 Task: Snap to guides.
Action: Mouse moved to (107, 74)
Screenshot: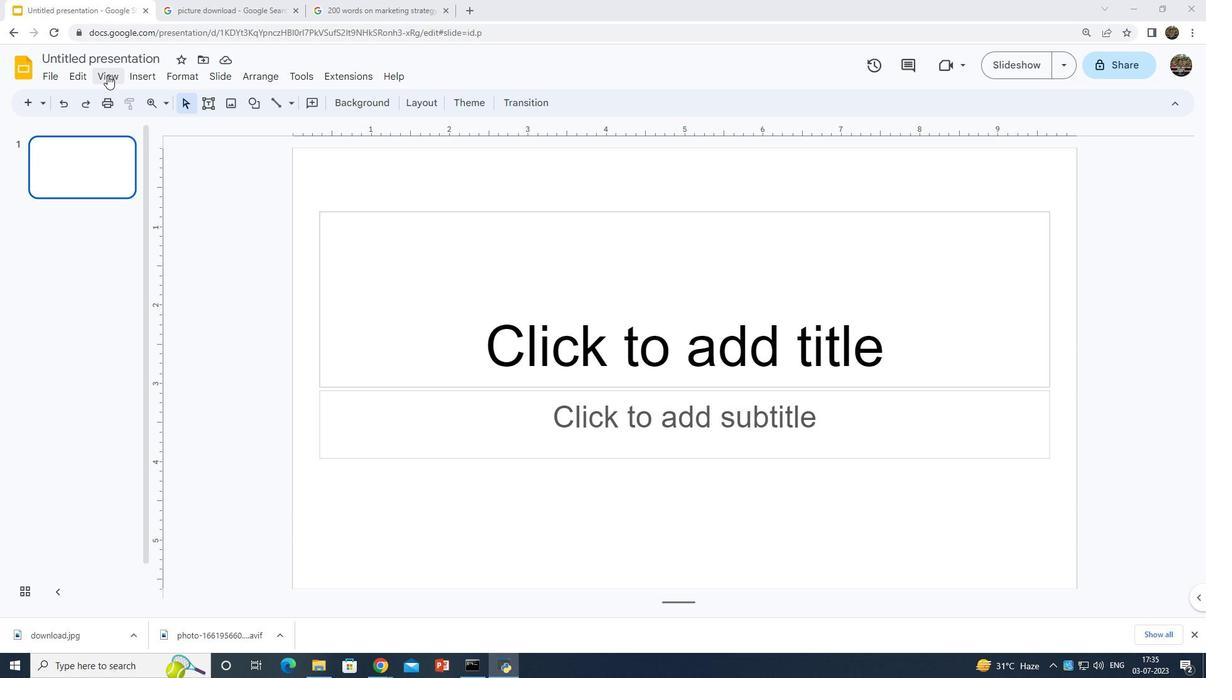 
Action: Mouse pressed left at (107, 74)
Screenshot: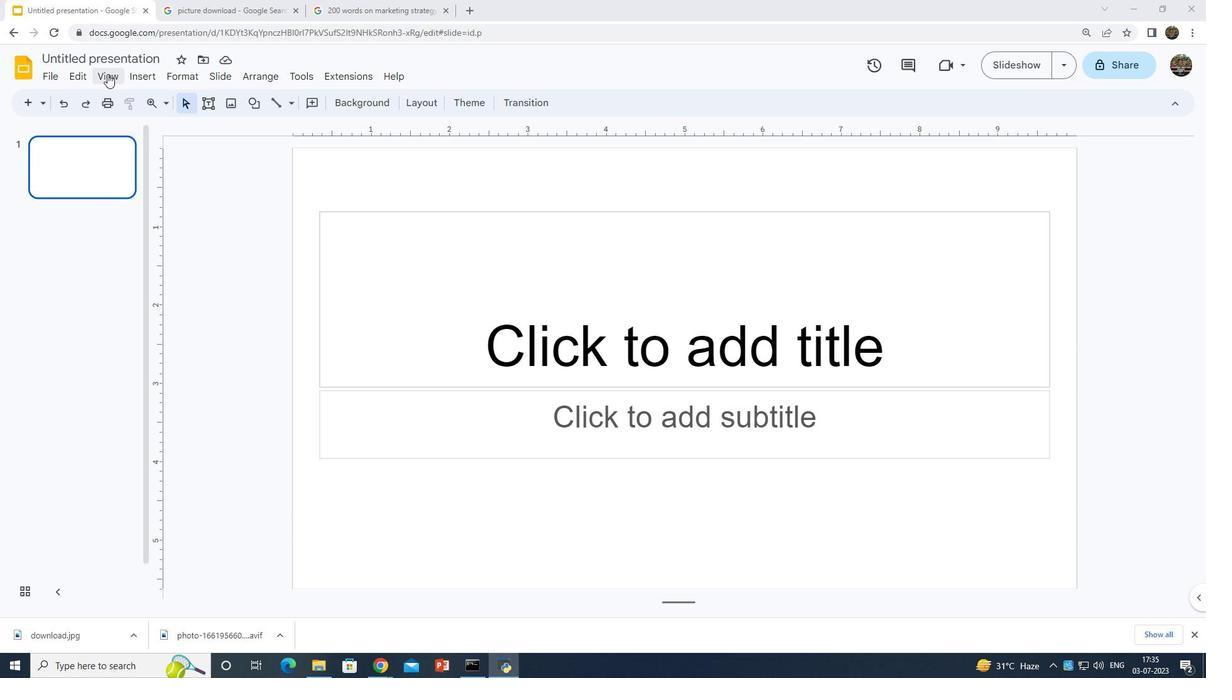 
Action: Mouse moved to (270, 257)
Screenshot: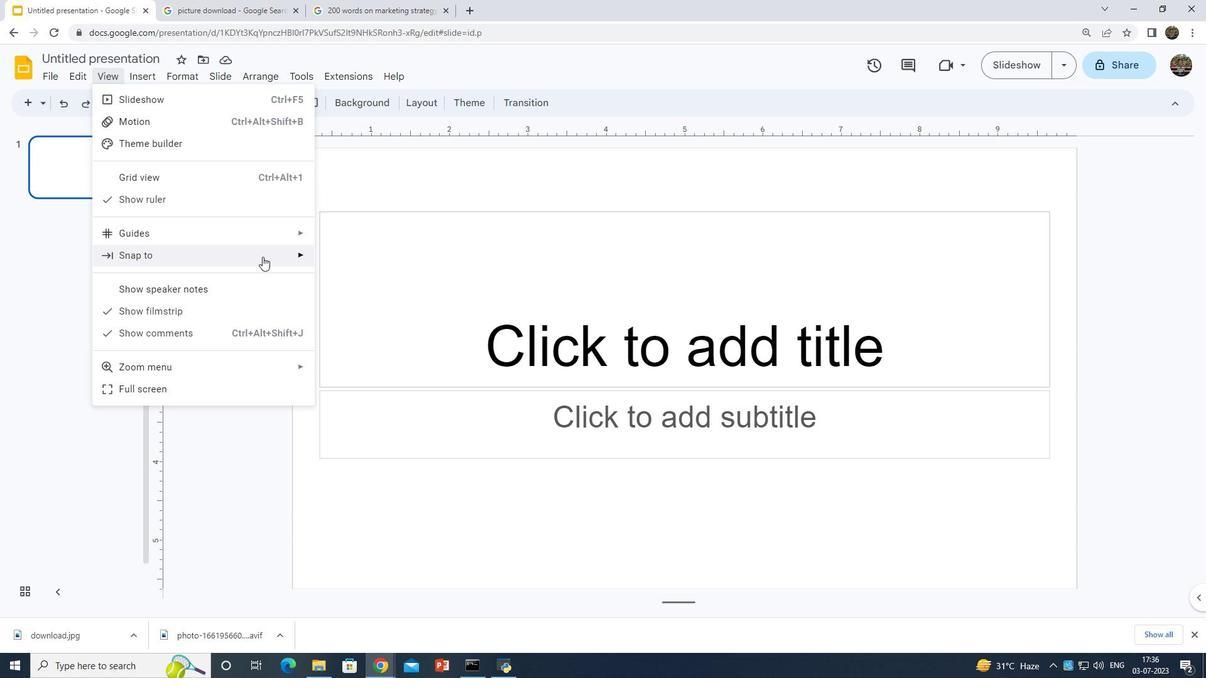 
Action: Mouse pressed left at (270, 257)
Screenshot: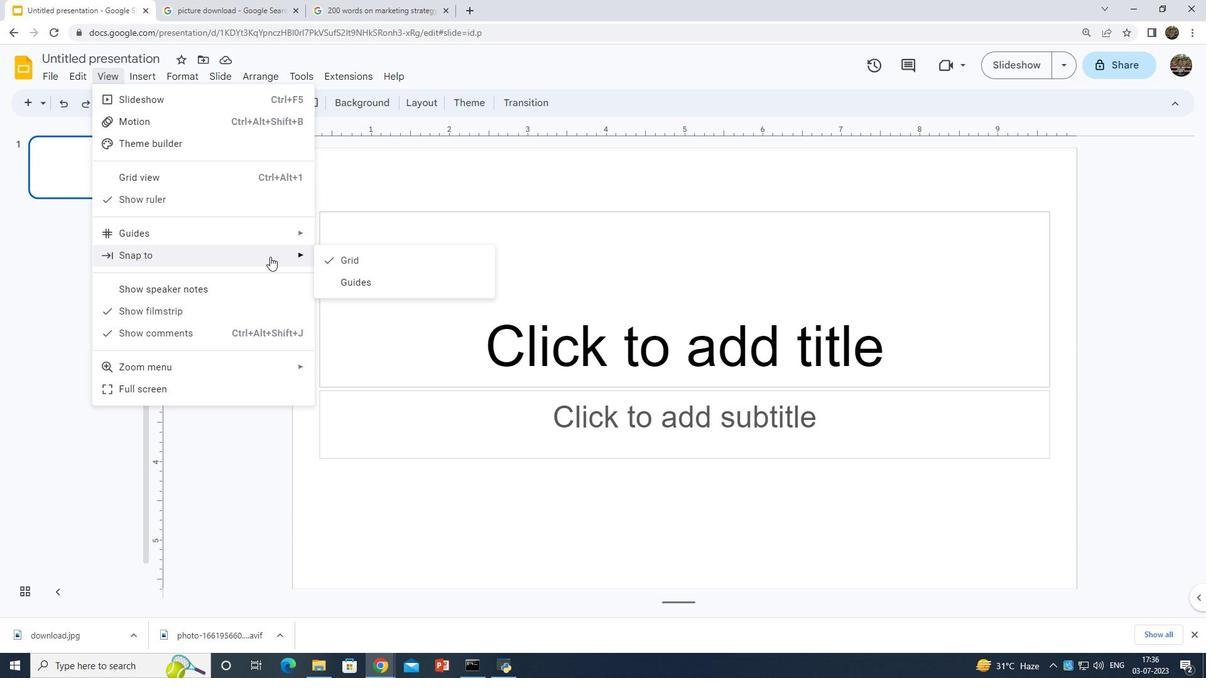 
Action: Mouse moved to (374, 278)
Screenshot: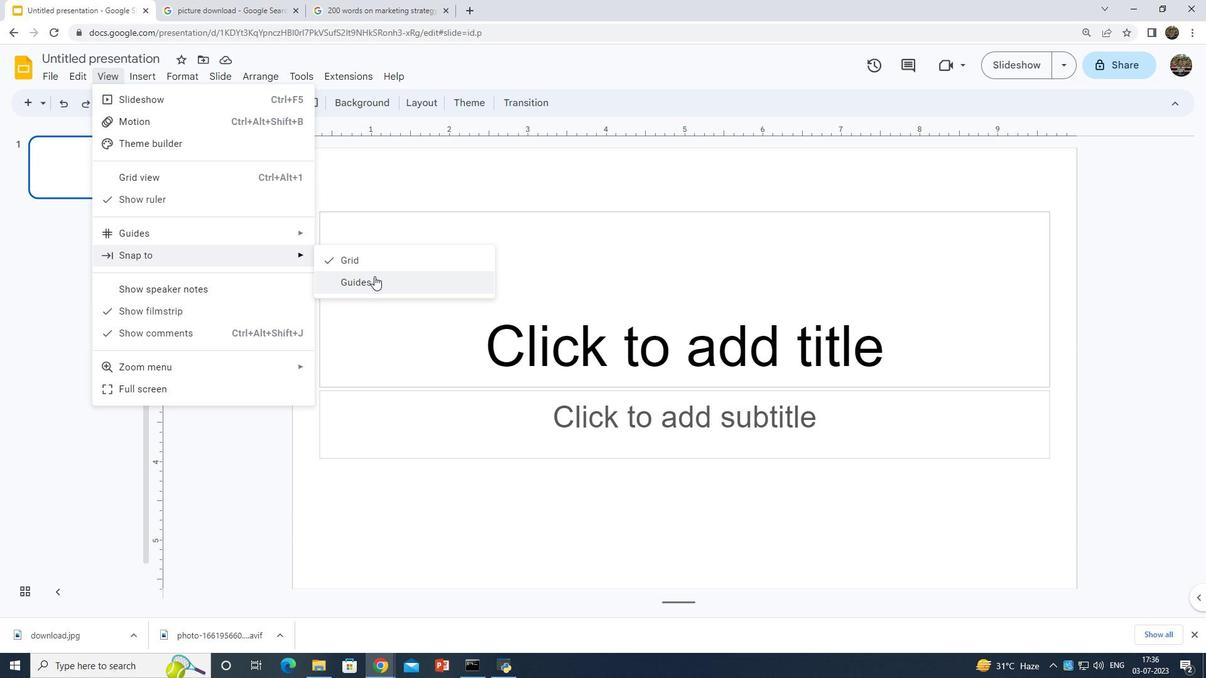 
Action: Mouse pressed left at (374, 278)
Screenshot: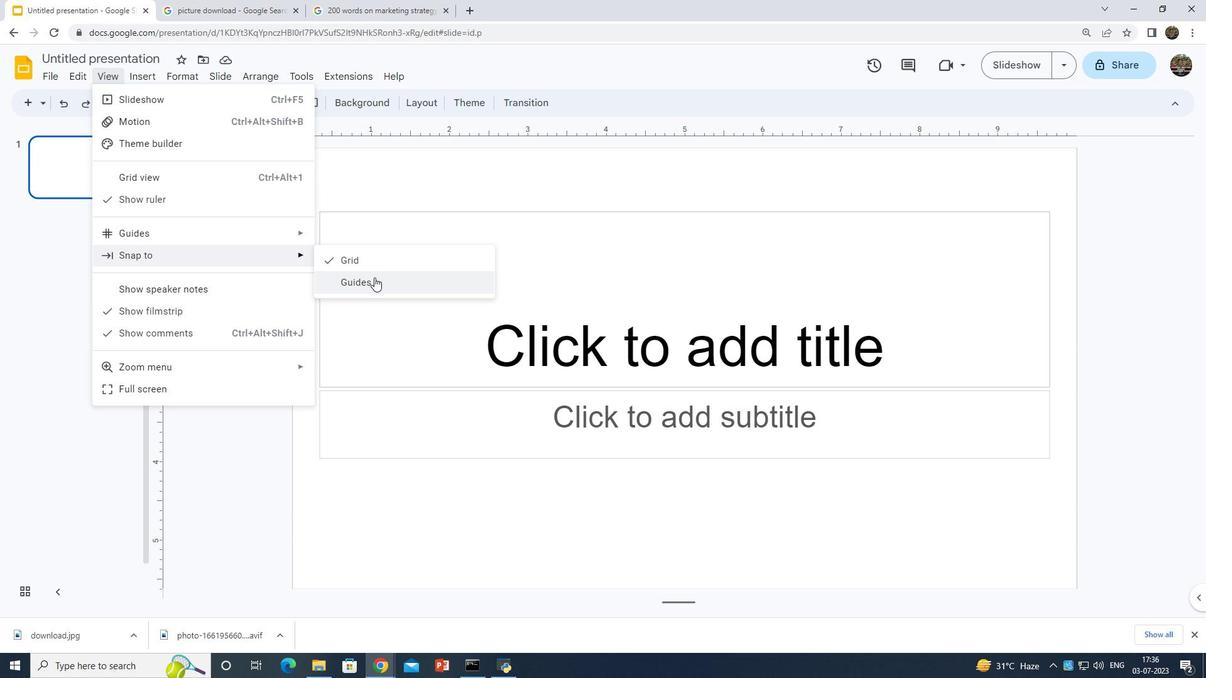 
Action: Mouse moved to (373, 277)
Screenshot: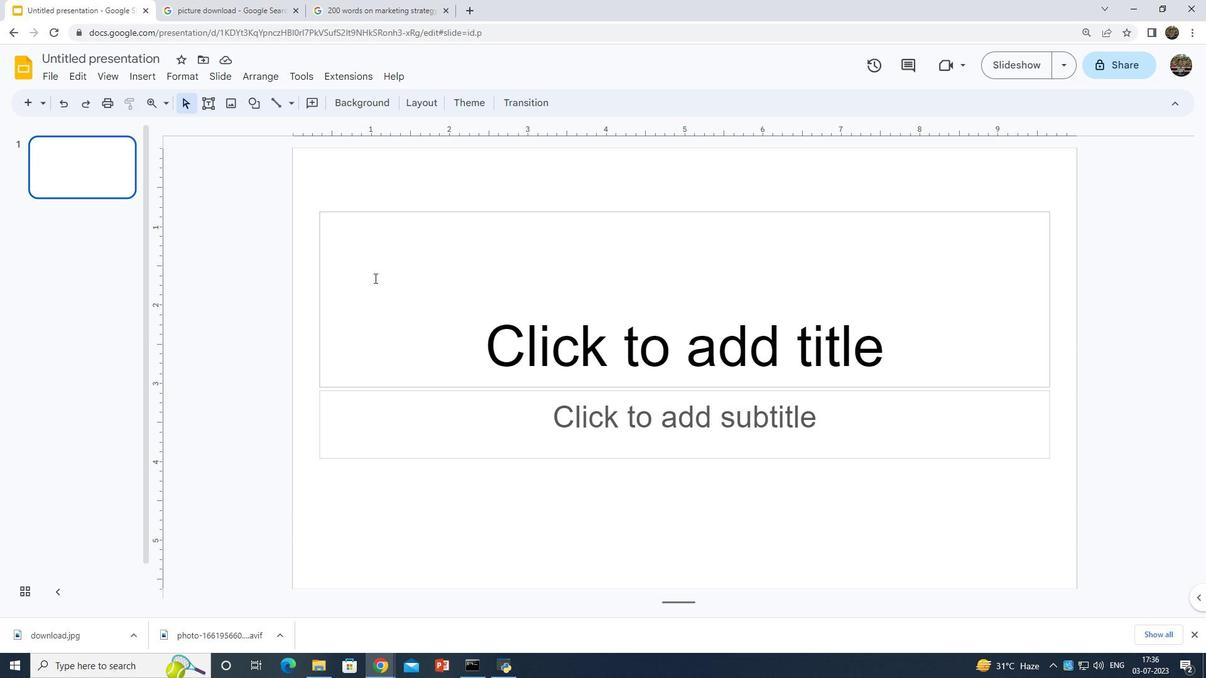 
